 Task: Zoom out the location "Terlingua, Texas, US" two times.
Action: Mouse moved to (355, 136)
Screenshot: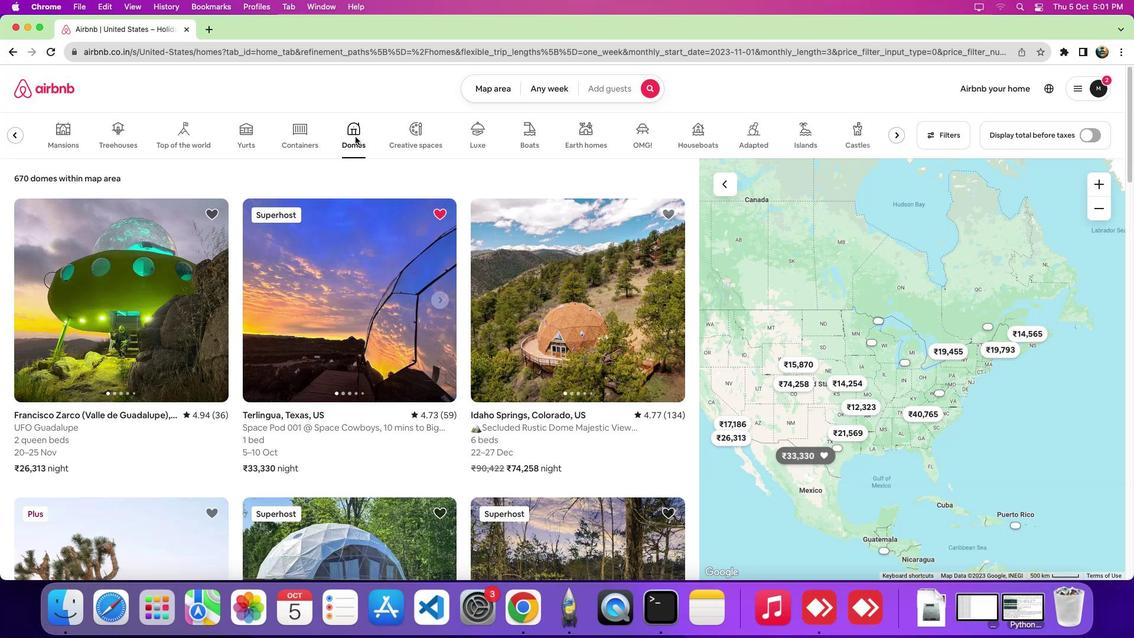 
Action: Mouse pressed left at (355, 136)
Screenshot: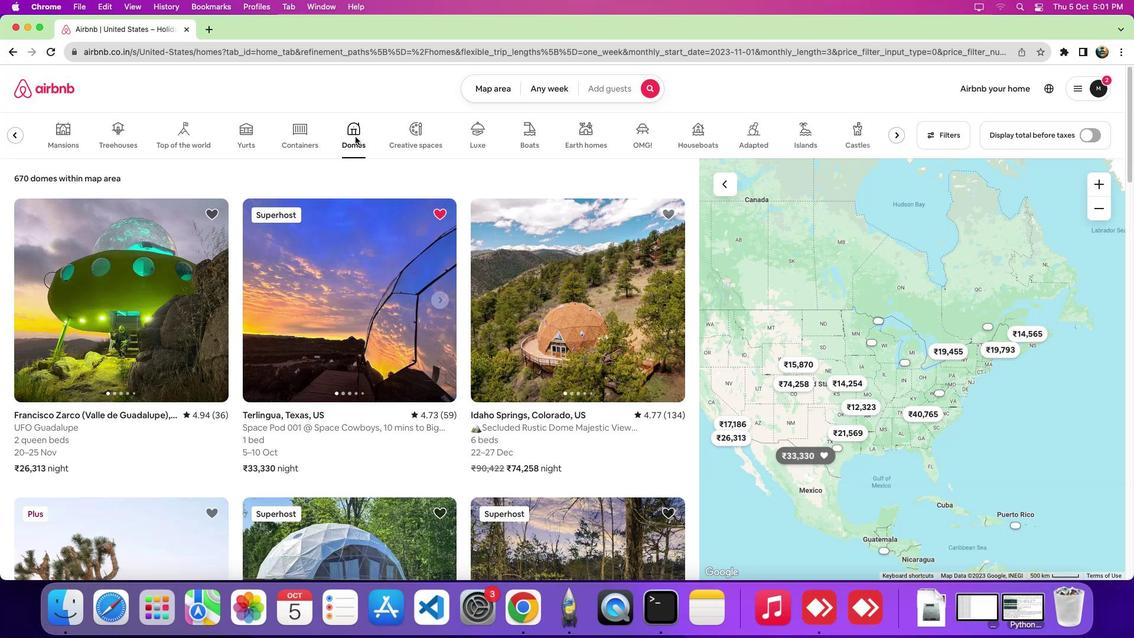 
Action: Mouse moved to (356, 259)
Screenshot: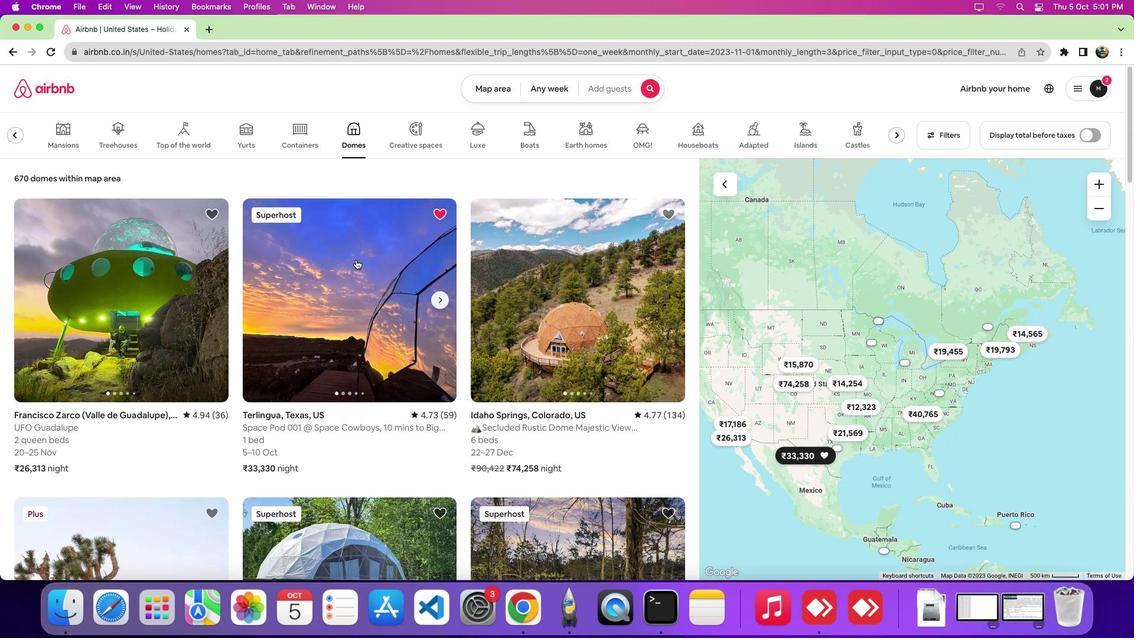 
Action: Mouse pressed left at (356, 259)
Screenshot: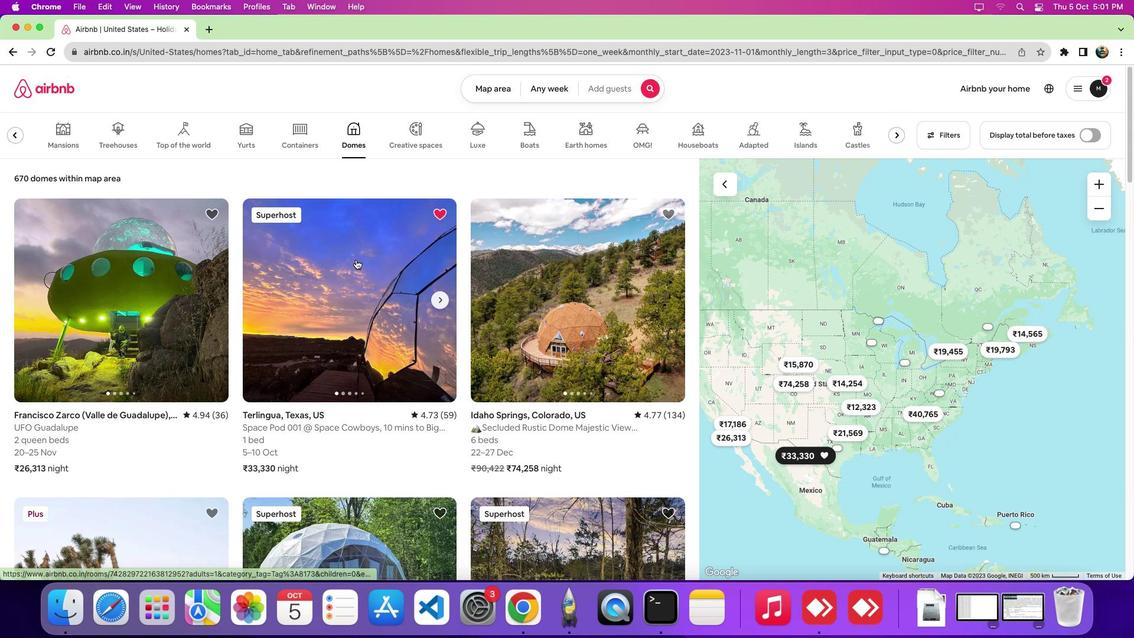
Action: Mouse moved to (392, 305)
Screenshot: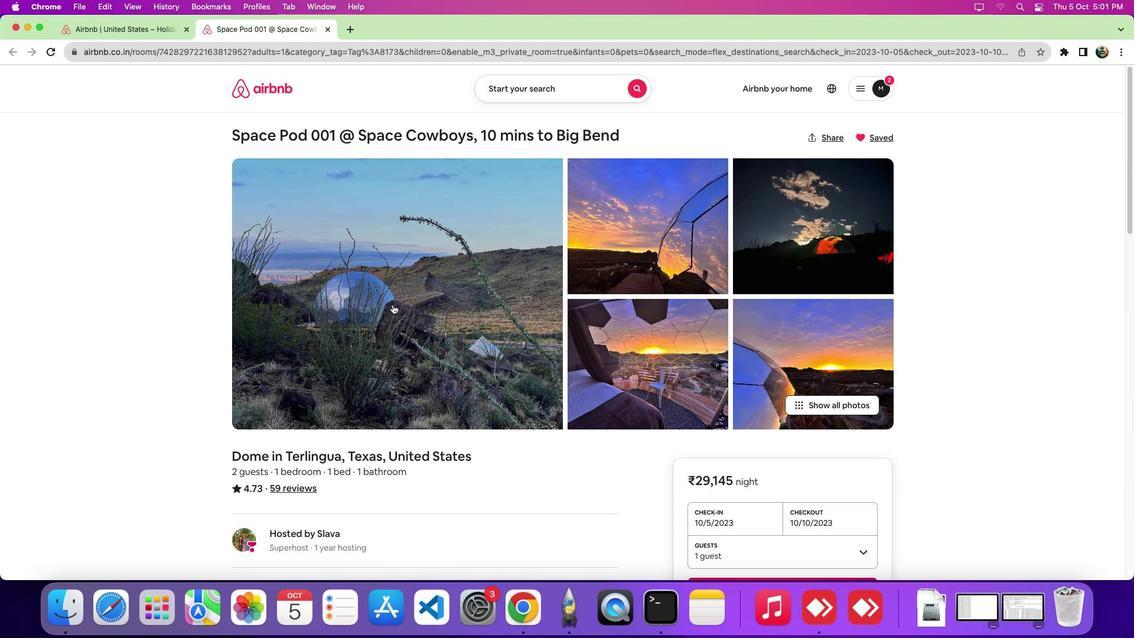 
Action: Mouse scrolled (392, 305) with delta (0, 0)
Screenshot: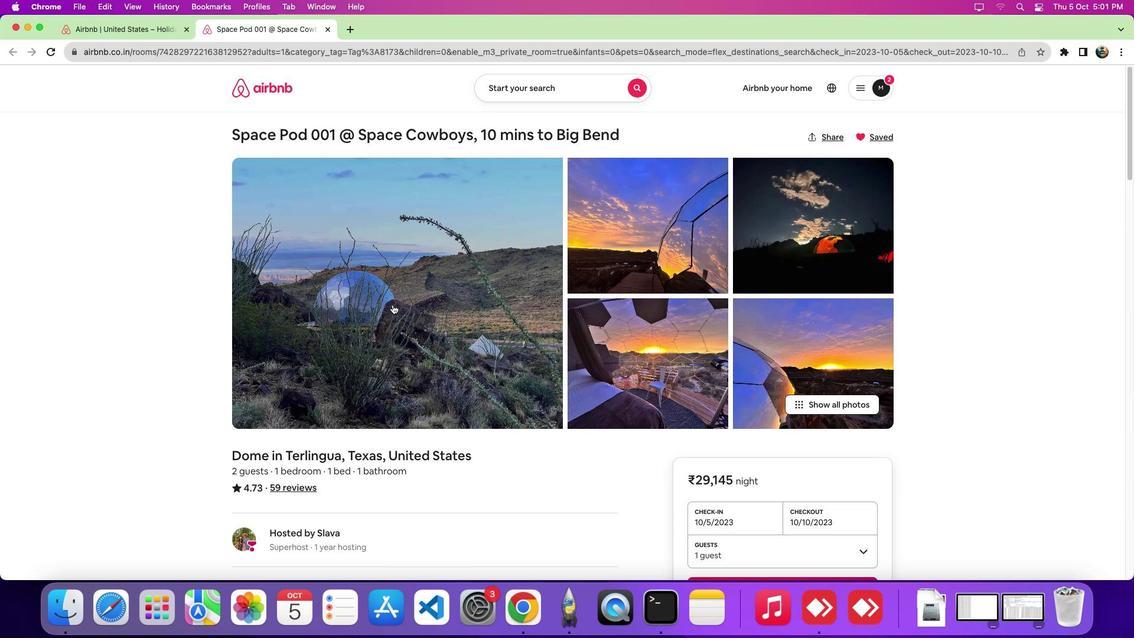 
Action: Mouse scrolled (392, 305) with delta (0, 0)
Screenshot: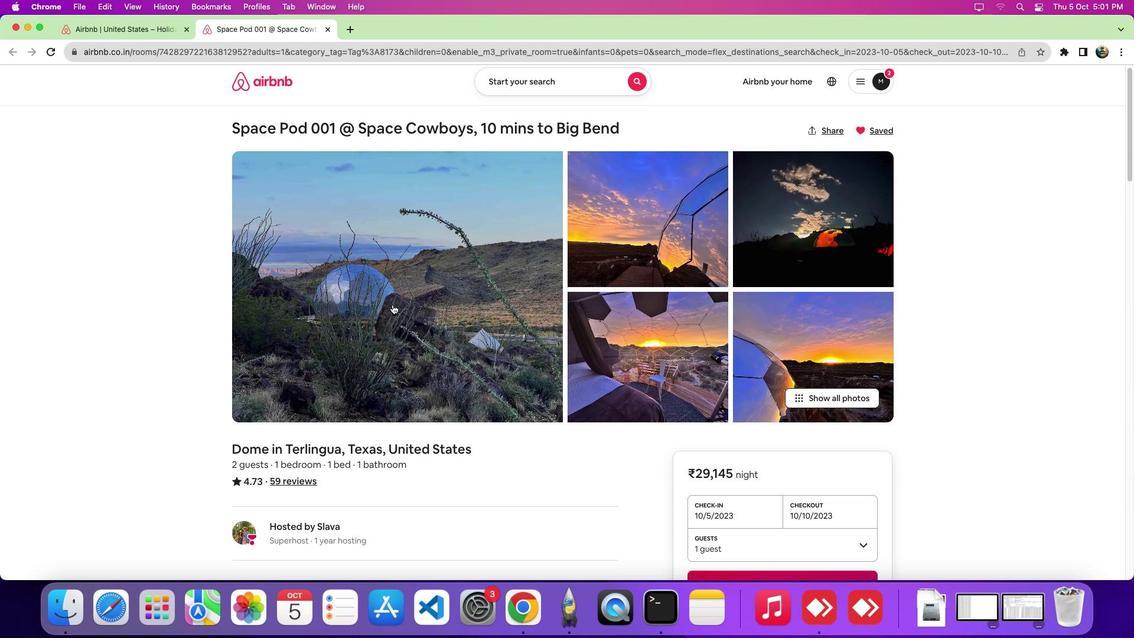 
Action: Mouse scrolled (392, 305) with delta (0, -1)
Screenshot: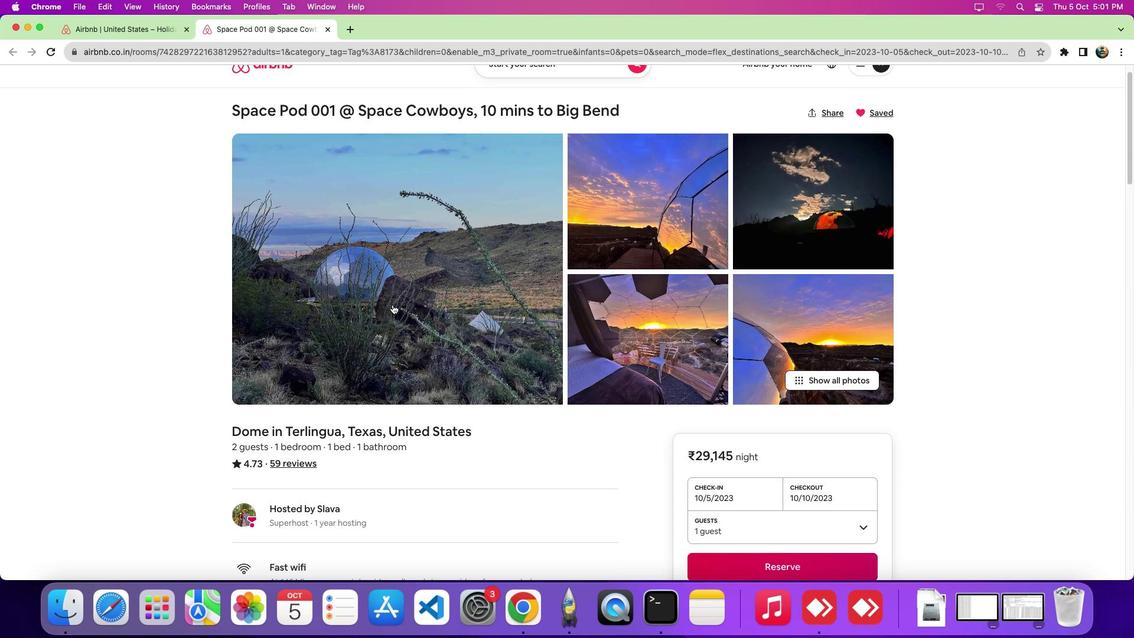
Action: Mouse scrolled (392, 305) with delta (0, -3)
Screenshot: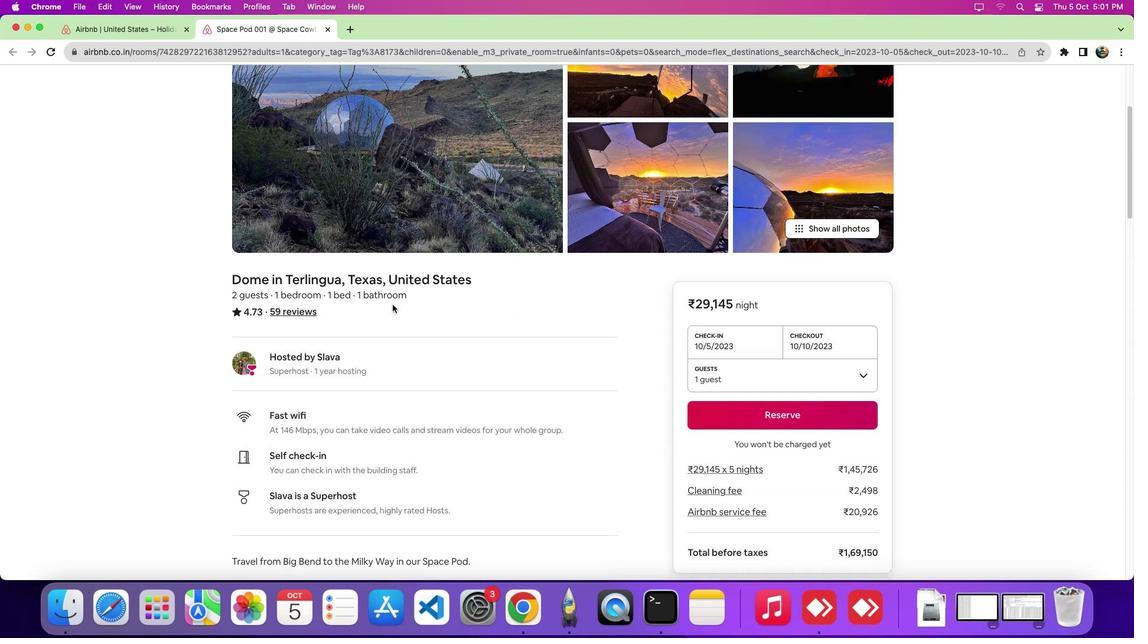 
Action: Mouse scrolled (392, 305) with delta (0, 0)
Screenshot: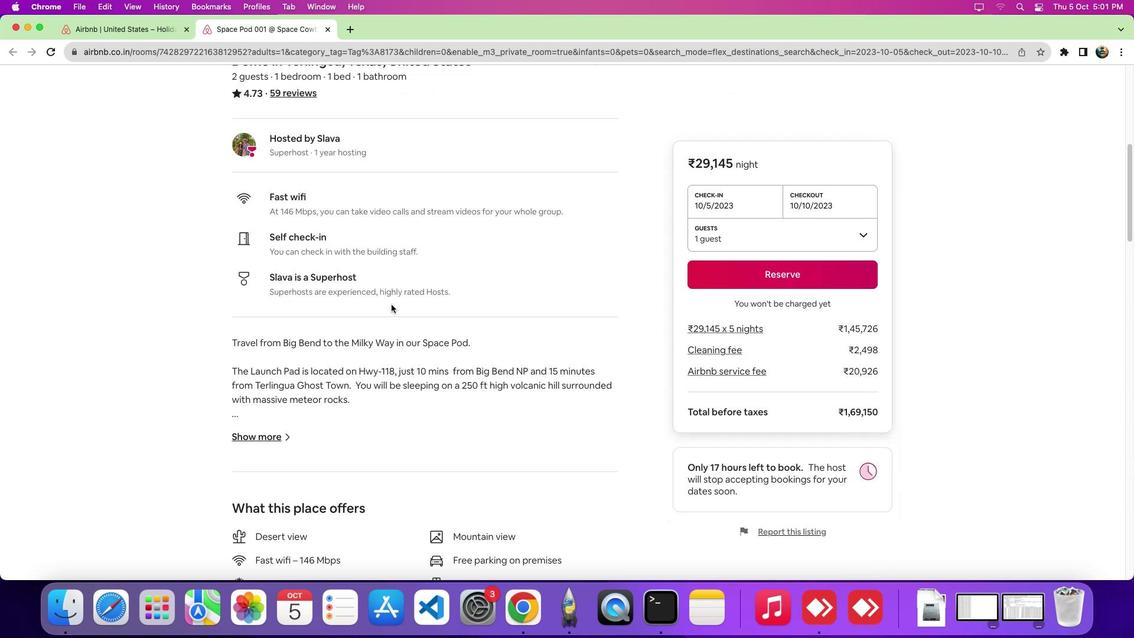 
Action: Mouse scrolled (392, 305) with delta (0, -1)
Screenshot: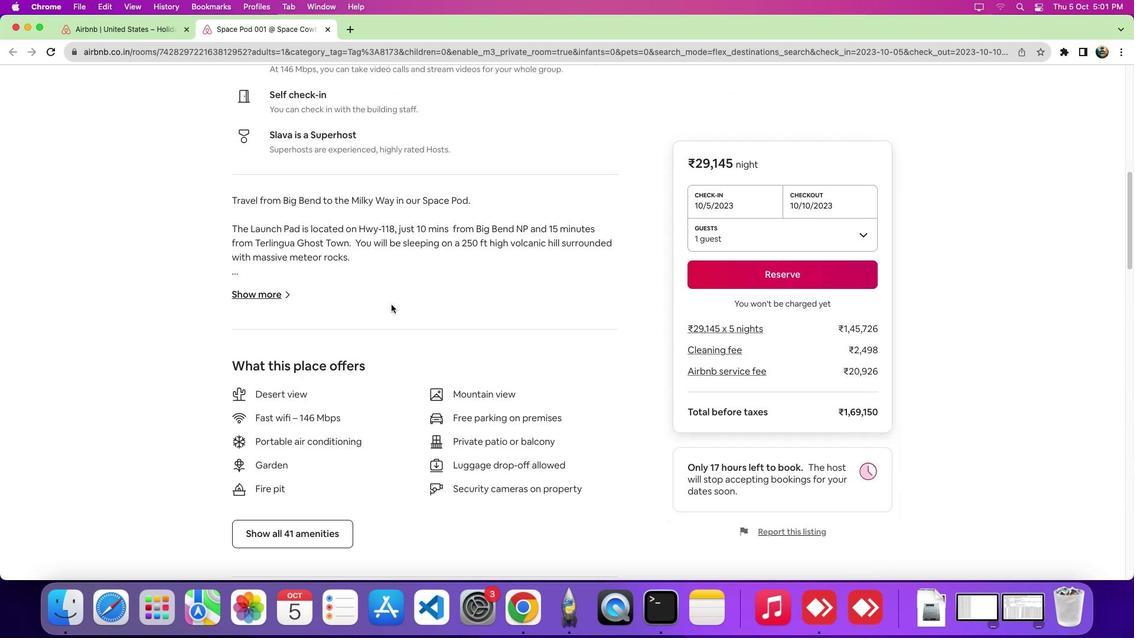 
Action: Mouse scrolled (392, 305) with delta (0, -5)
Screenshot: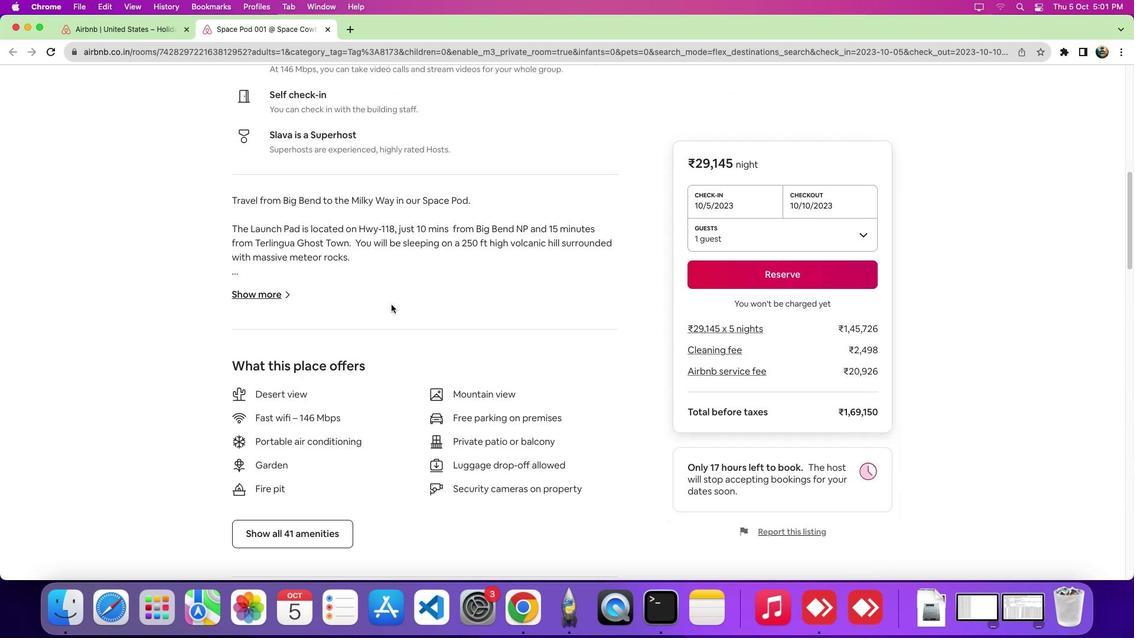 
Action: Mouse scrolled (392, 305) with delta (0, -8)
Screenshot: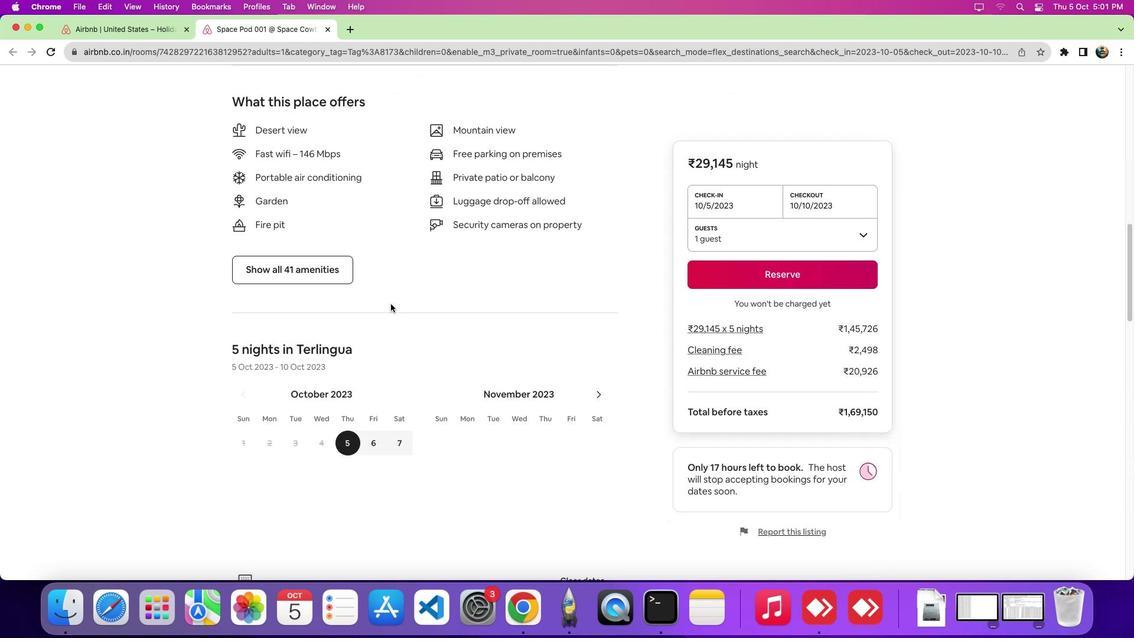 
Action: Mouse moved to (393, 88)
Screenshot: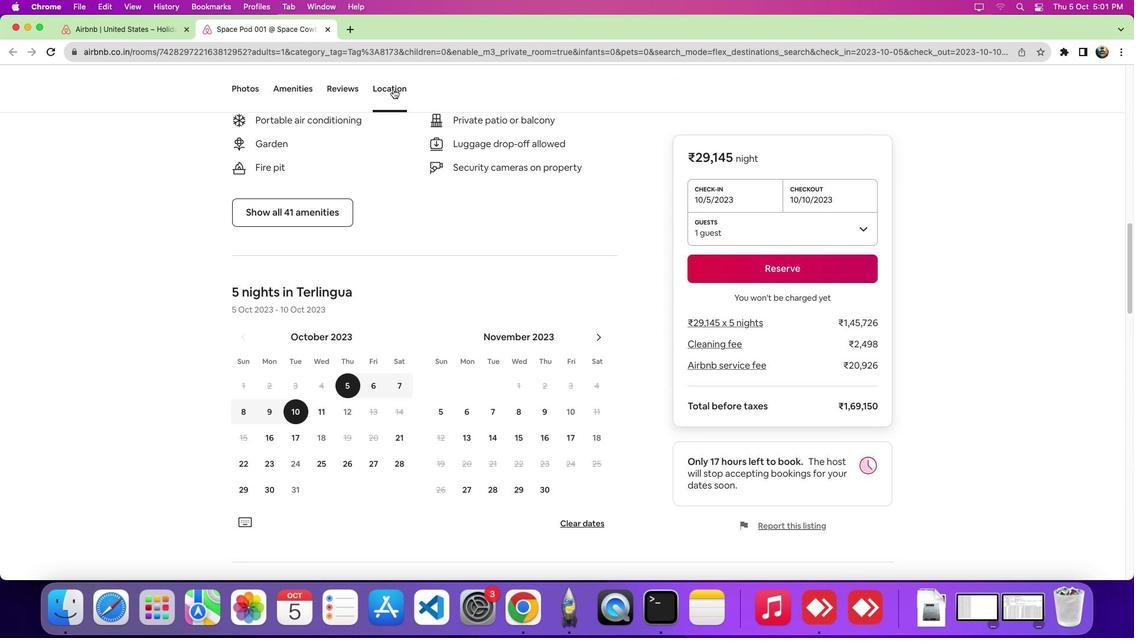 
Action: Mouse pressed left at (393, 88)
Screenshot: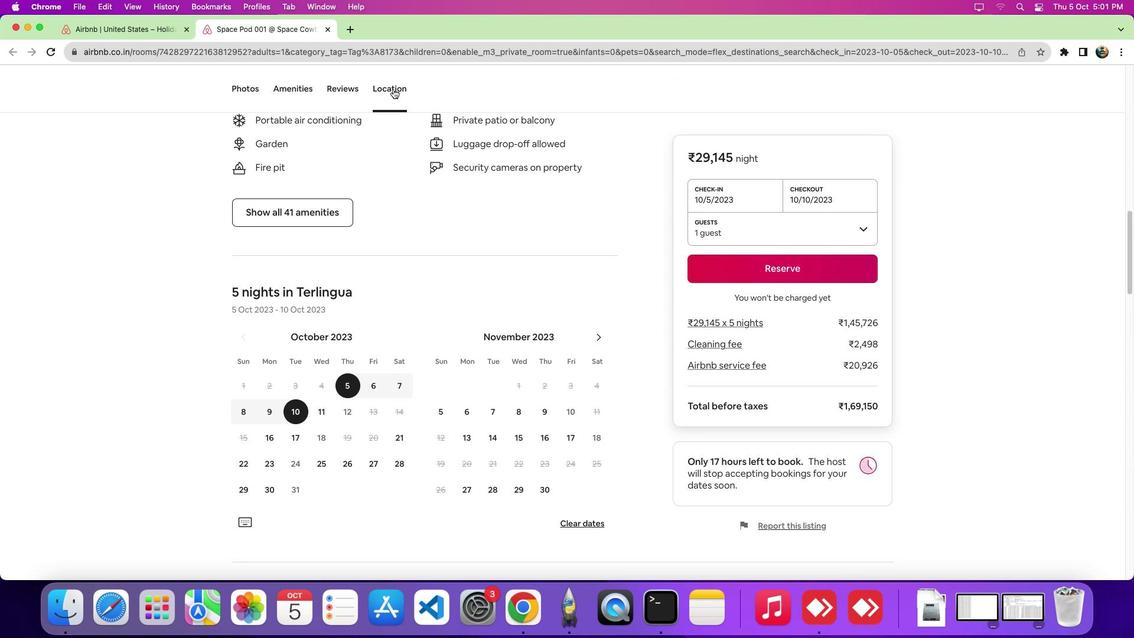 
Action: Mouse moved to (870, 302)
Screenshot: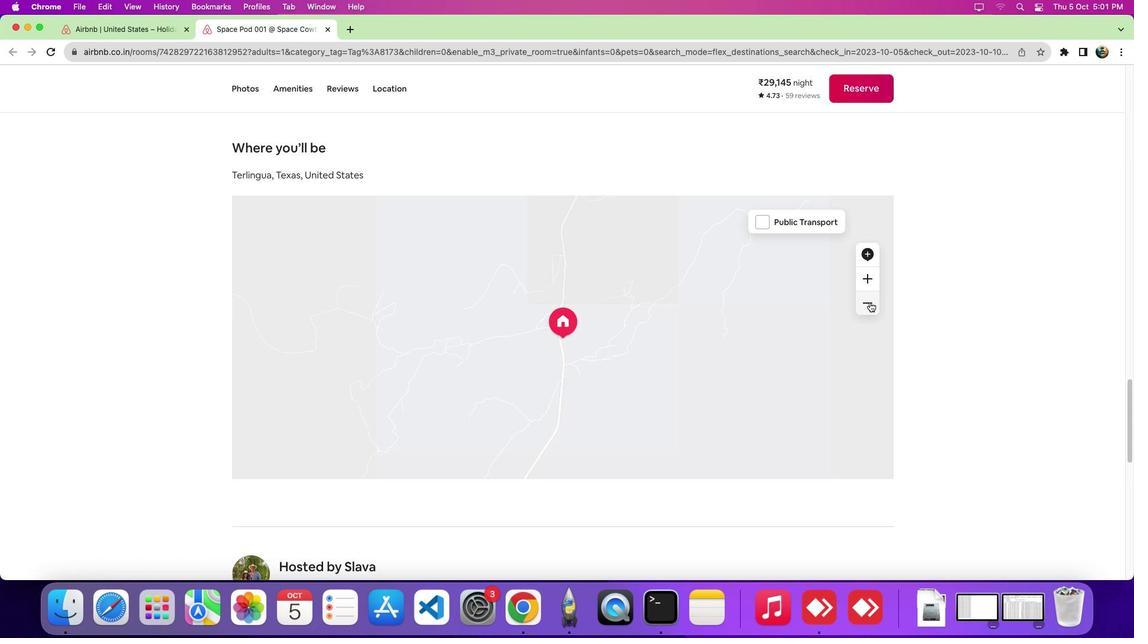 
Action: Mouse pressed left at (870, 302)
Screenshot: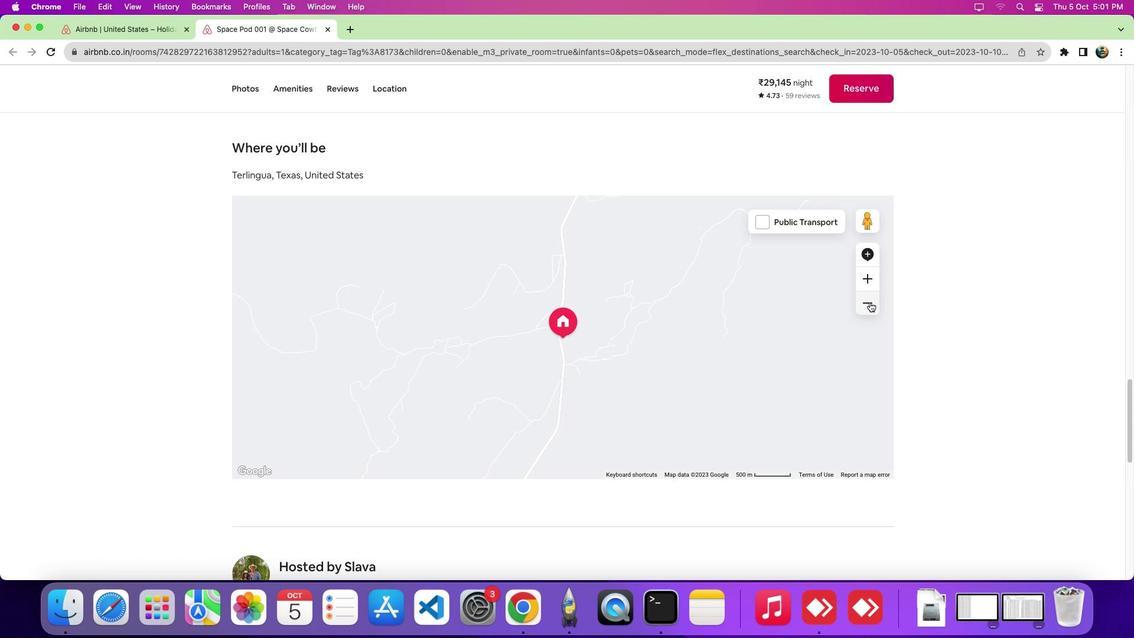 
Action: Mouse pressed left at (870, 302)
Screenshot: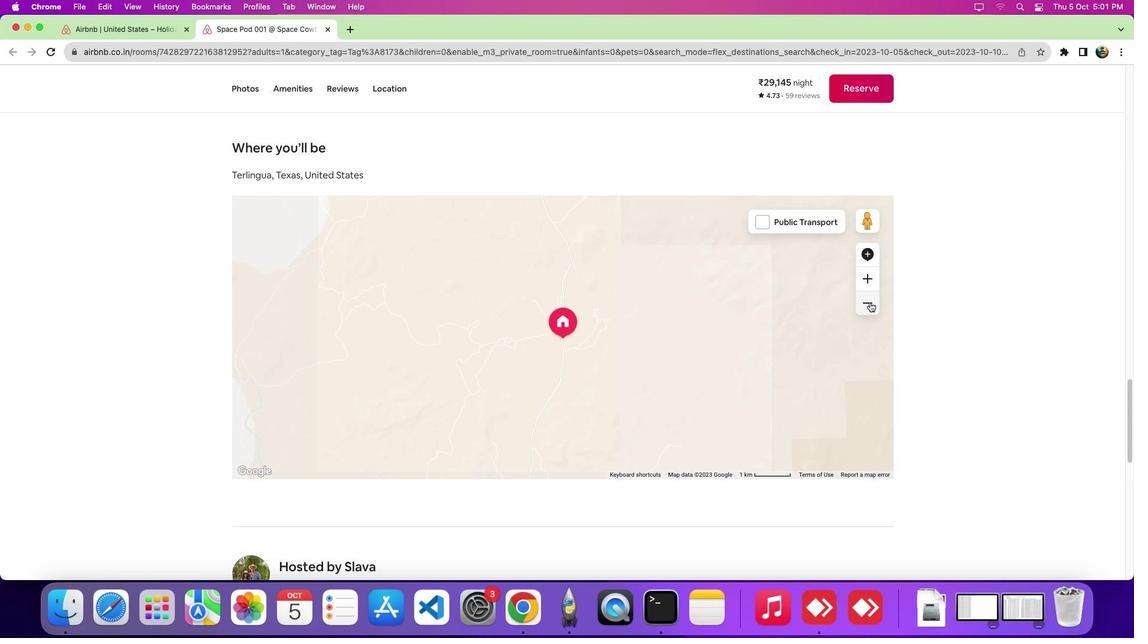 
